 Task: Use Tiger Roar Effect in this video Movie B.mp4
Action: Mouse moved to (300, 118)
Screenshot: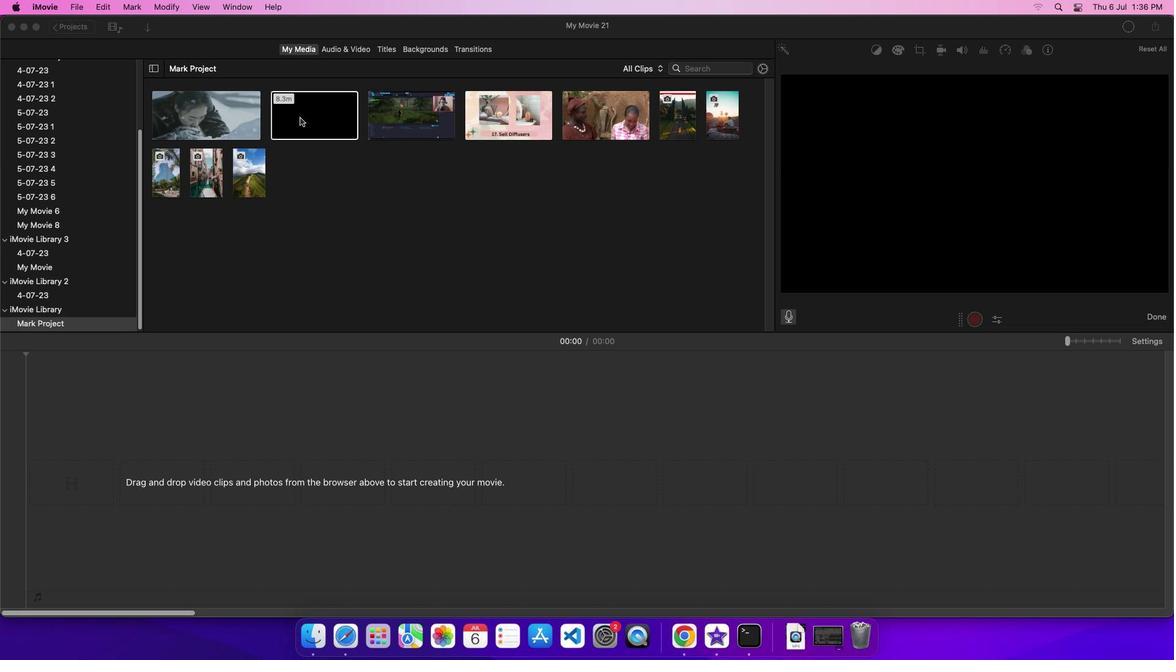 
Action: Mouse pressed left at (300, 118)
Screenshot: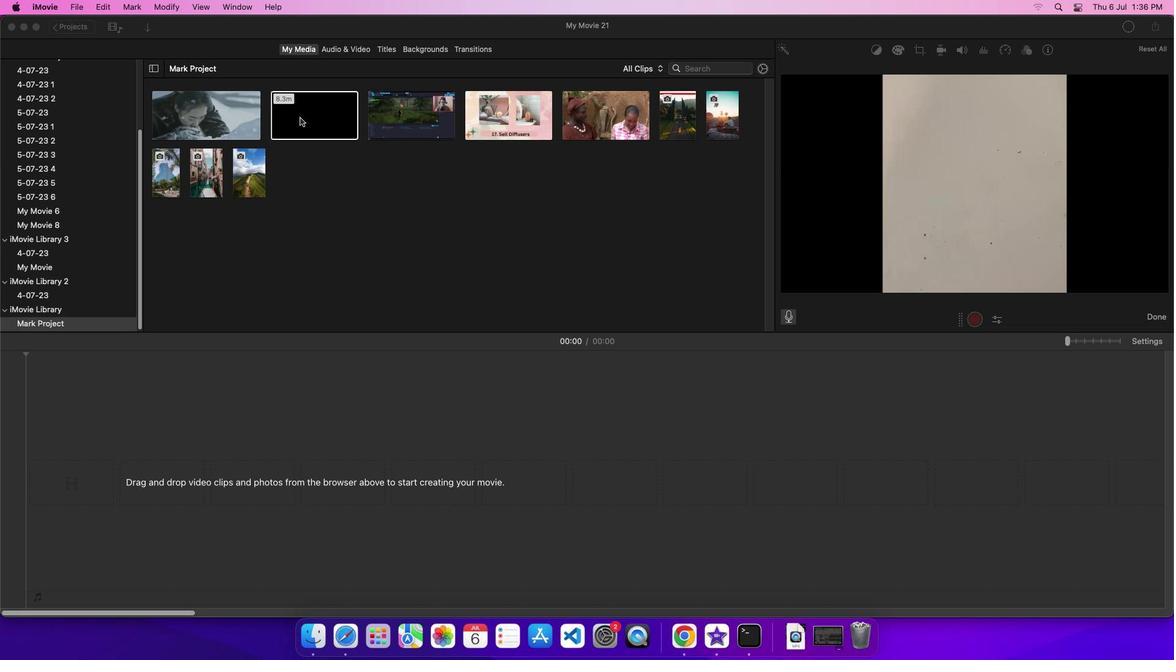 
Action: Mouse moved to (321, 117)
Screenshot: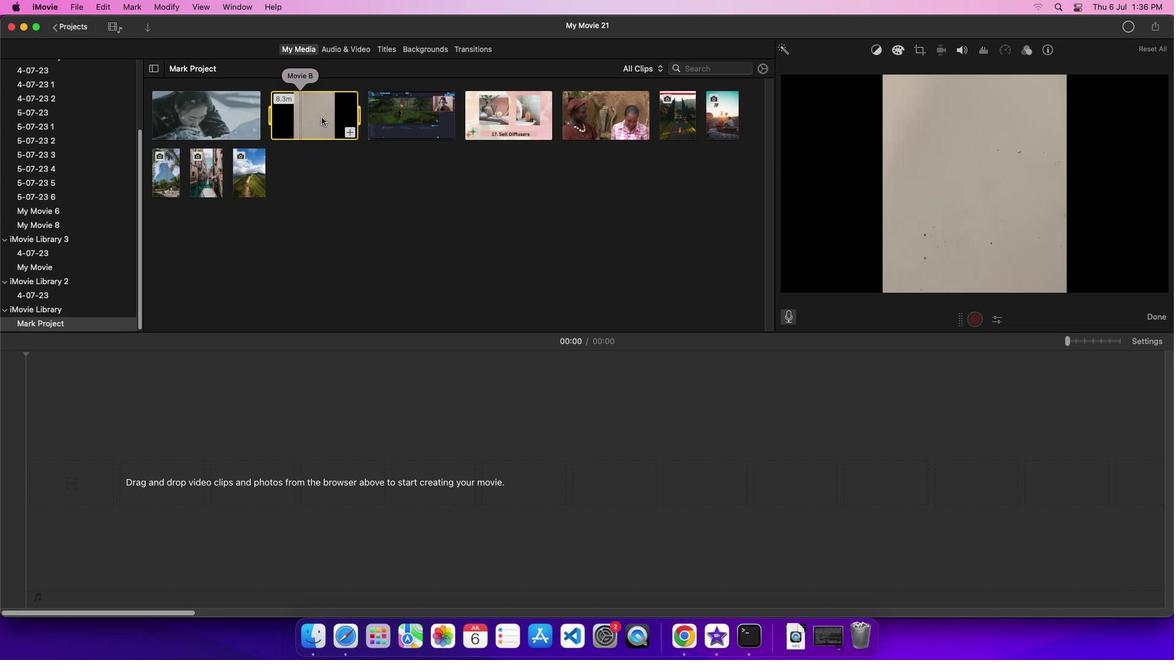 
Action: Mouse pressed left at (321, 117)
Screenshot: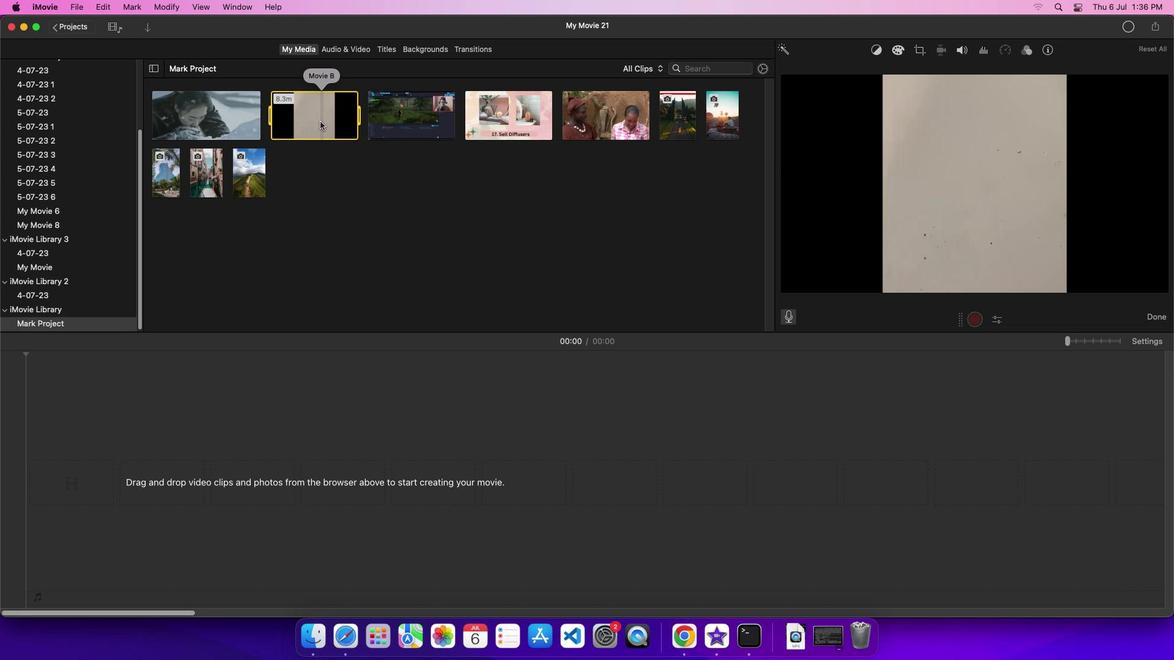 
Action: Mouse moved to (341, 48)
Screenshot: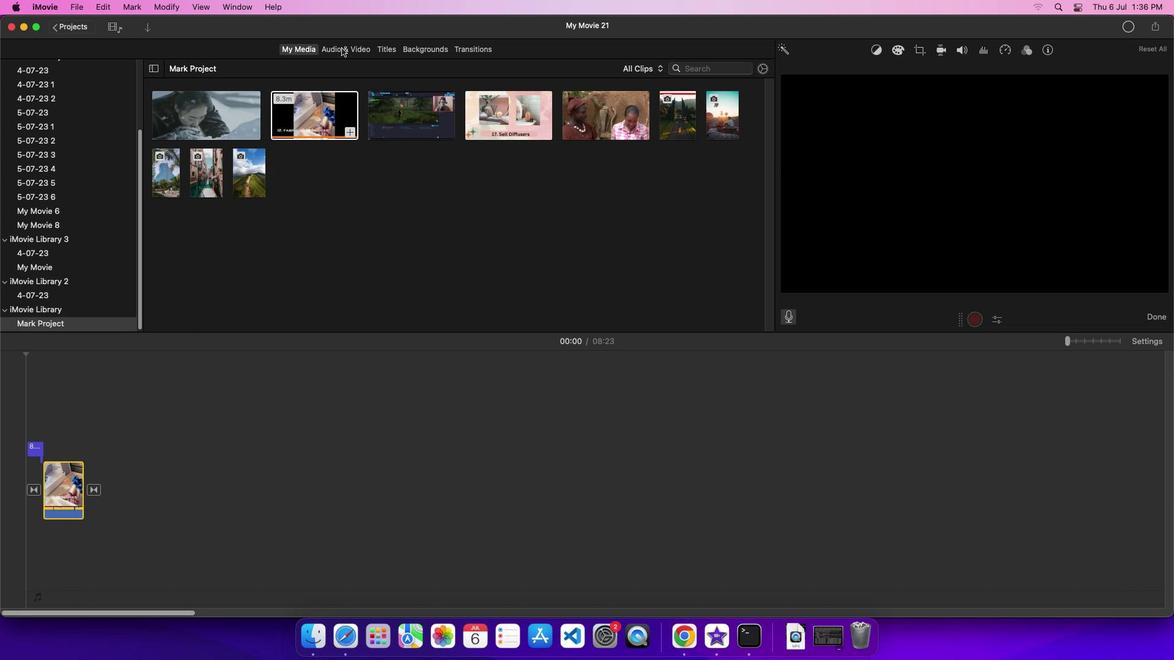 
Action: Mouse pressed left at (341, 48)
Screenshot: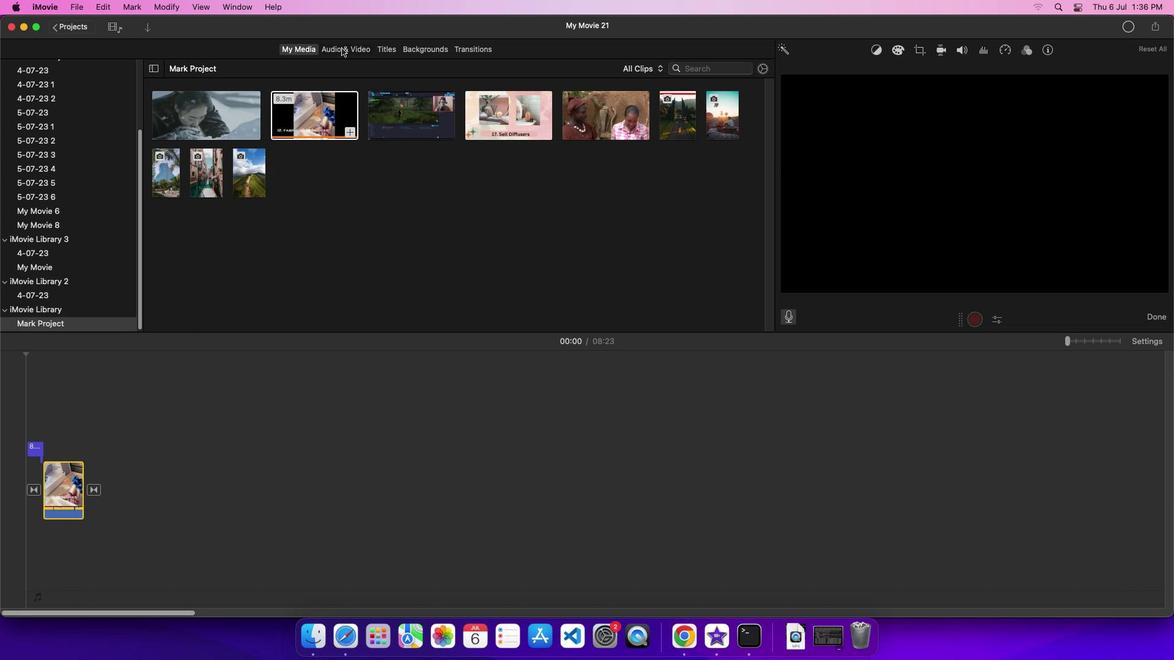 
Action: Mouse moved to (80, 114)
Screenshot: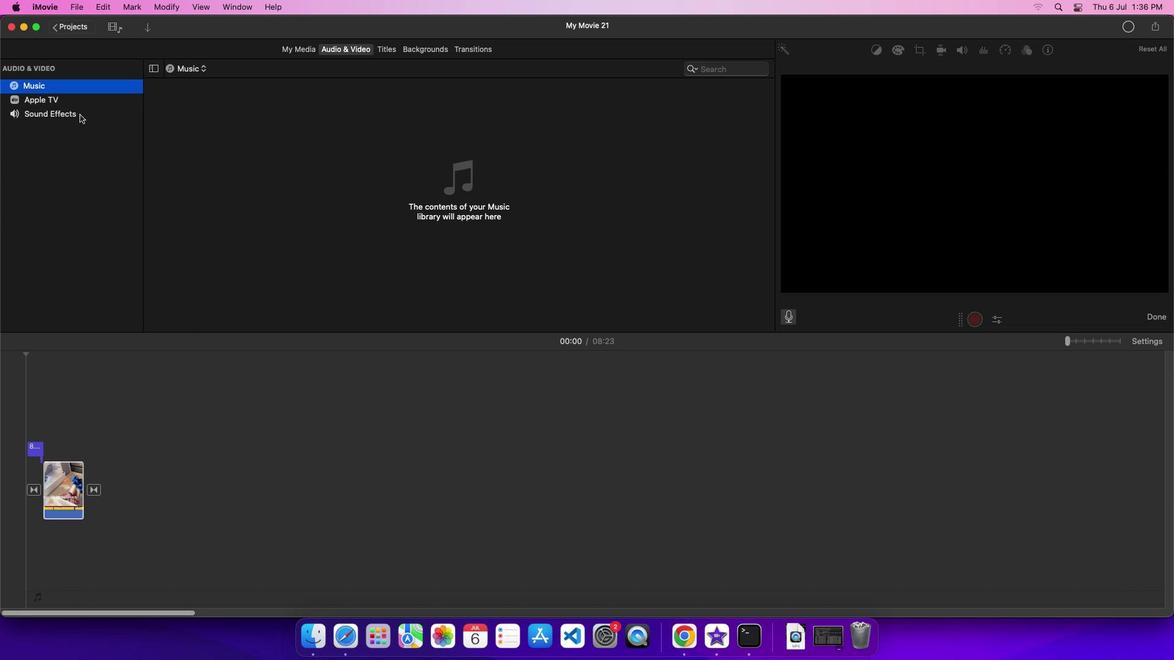 
Action: Mouse pressed left at (80, 114)
Screenshot: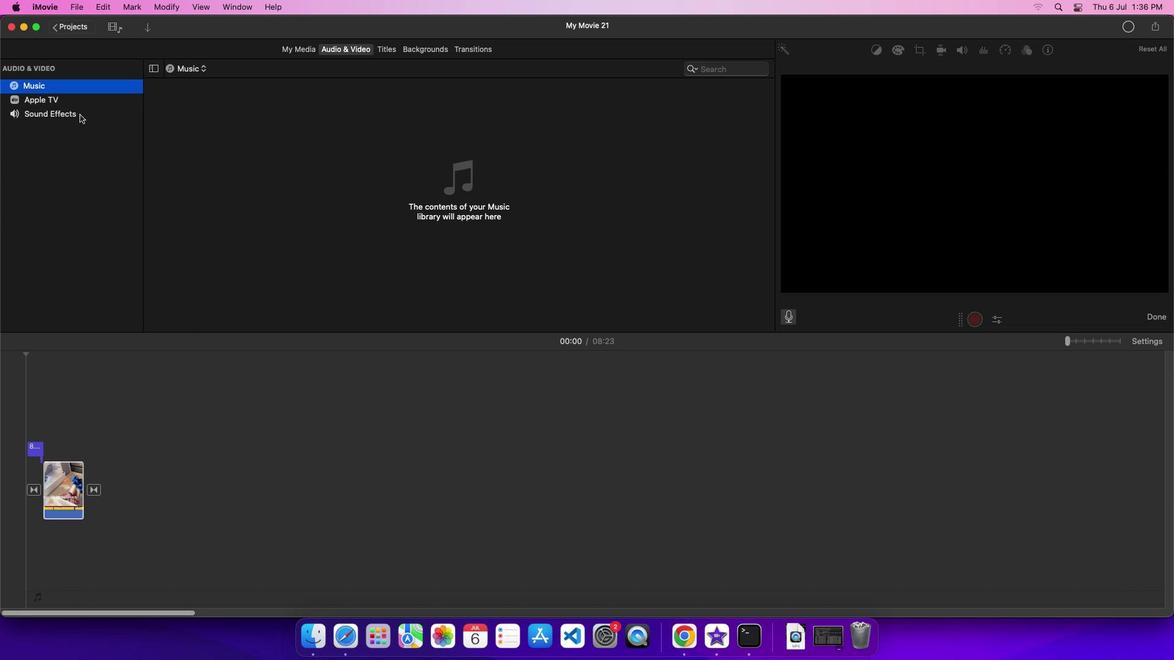 
Action: Mouse moved to (240, 290)
Screenshot: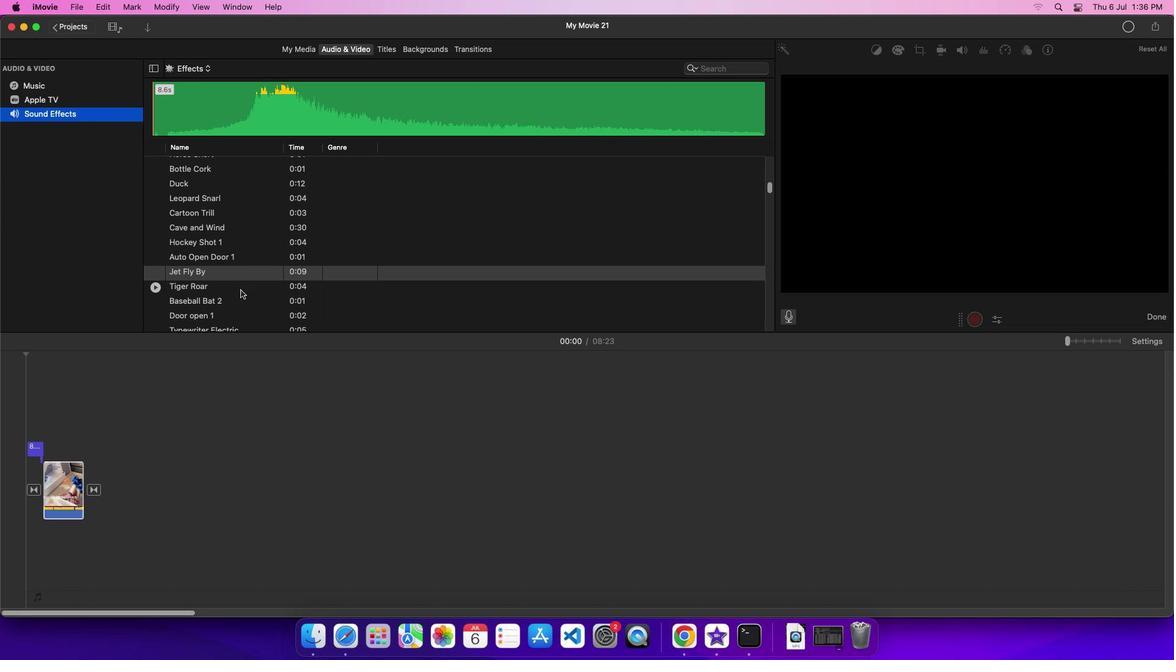 
Action: Mouse pressed left at (240, 290)
Screenshot: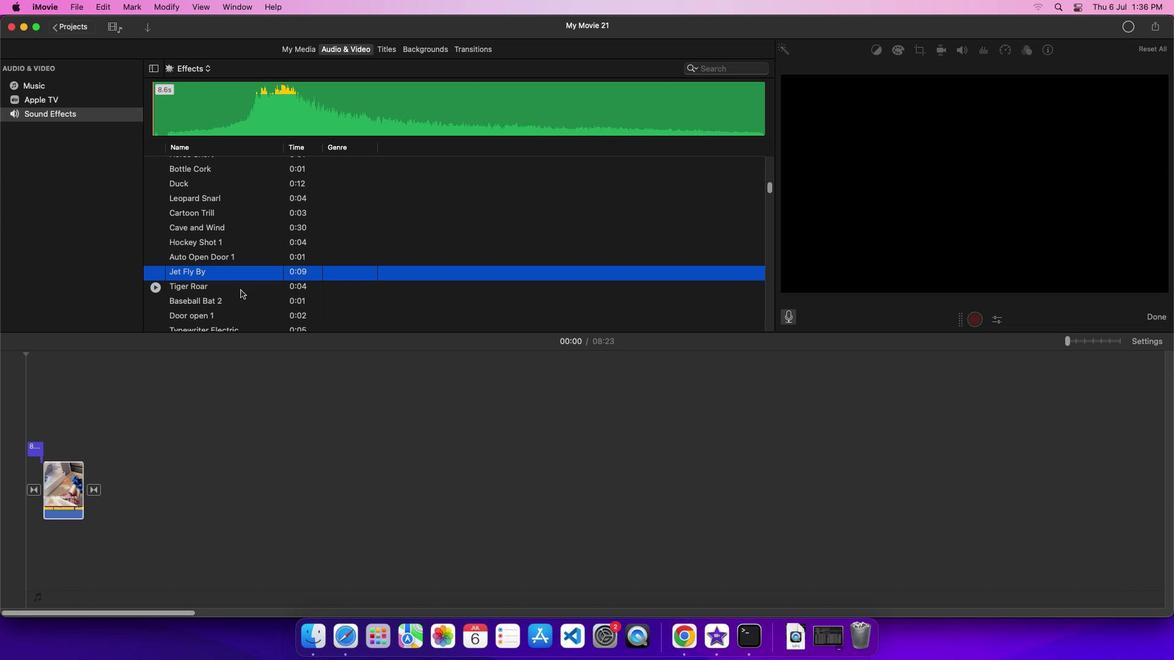 
Action: Mouse moved to (251, 292)
Screenshot: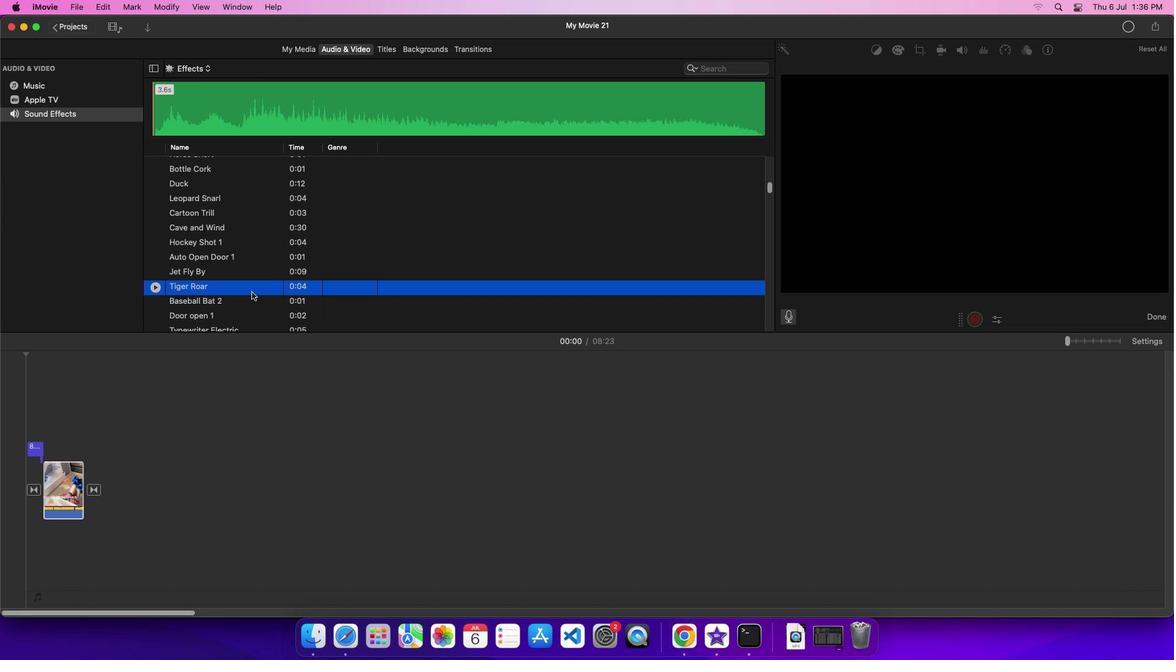 
Action: Mouse pressed left at (251, 292)
Screenshot: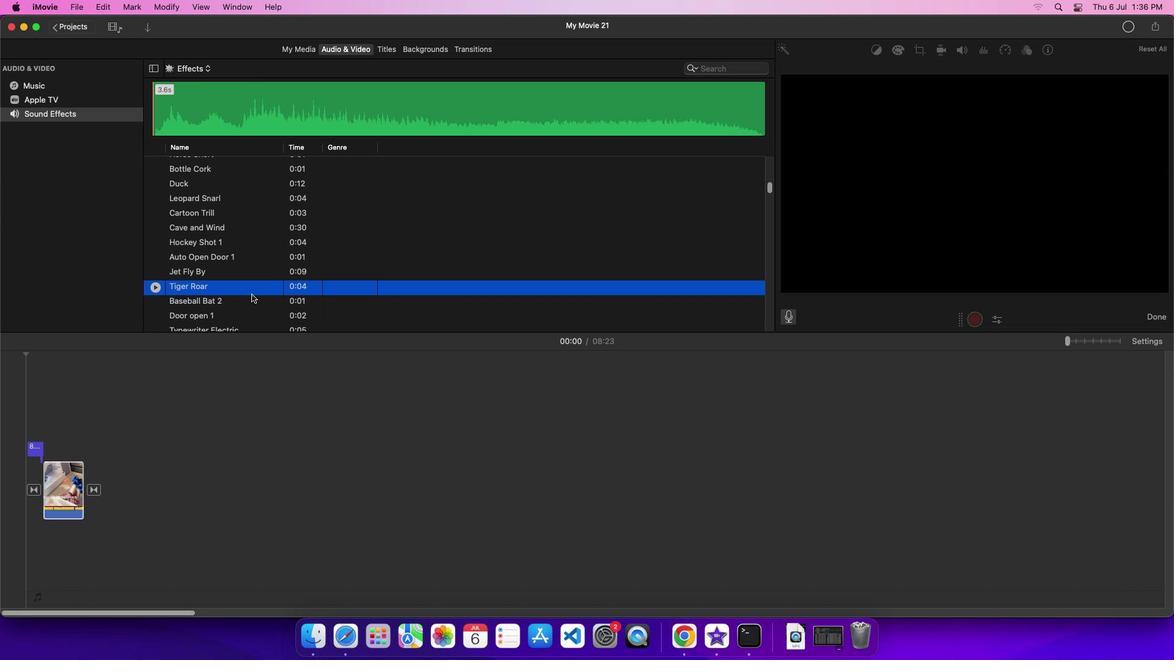 
Action: Mouse moved to (98, 564)
Screenshot: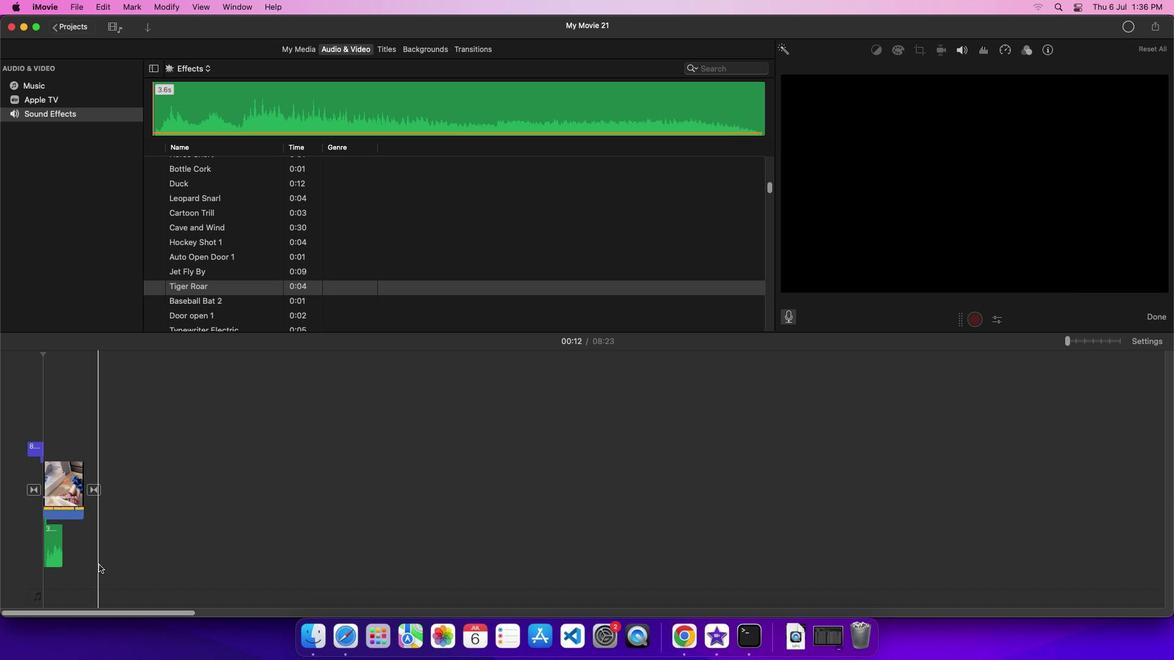 
